 Task: What year was the Hagia Sophia in Istanbul converted into a museum?
Action: Mouse moved to (34, 31)
Screenshot: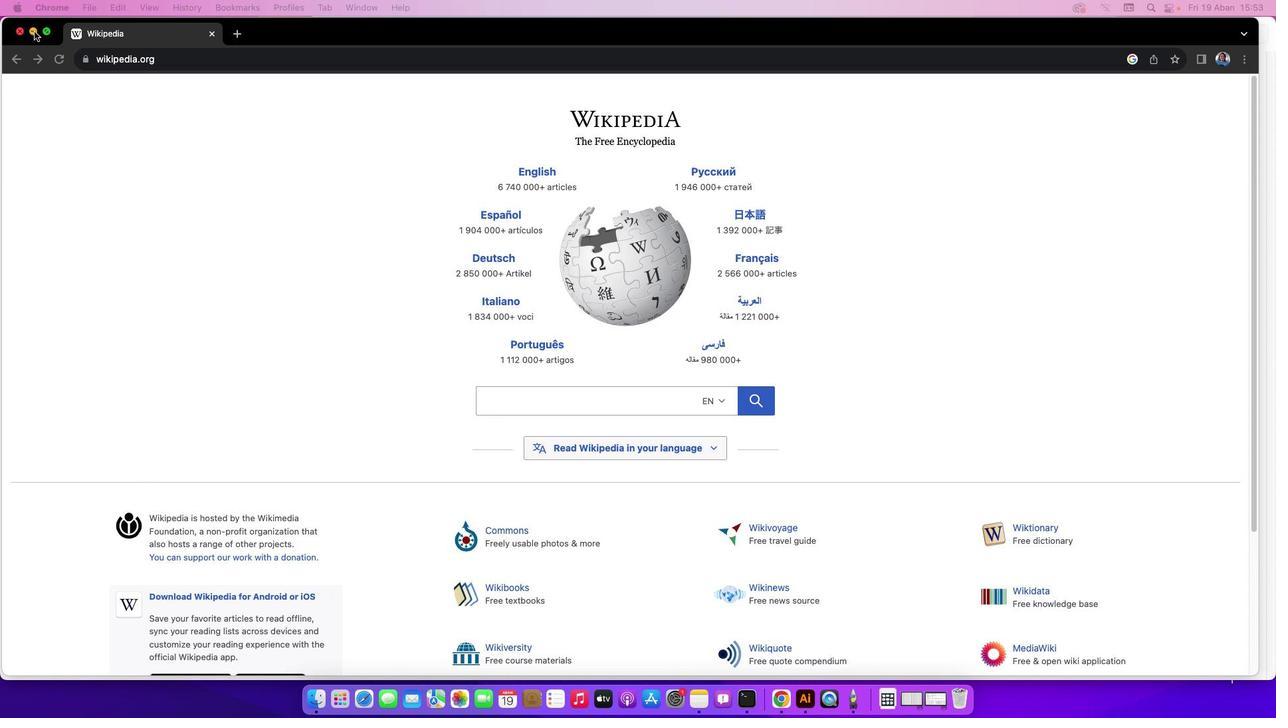 
Action: Mouse pressed left at (34, 31)
Screenshot: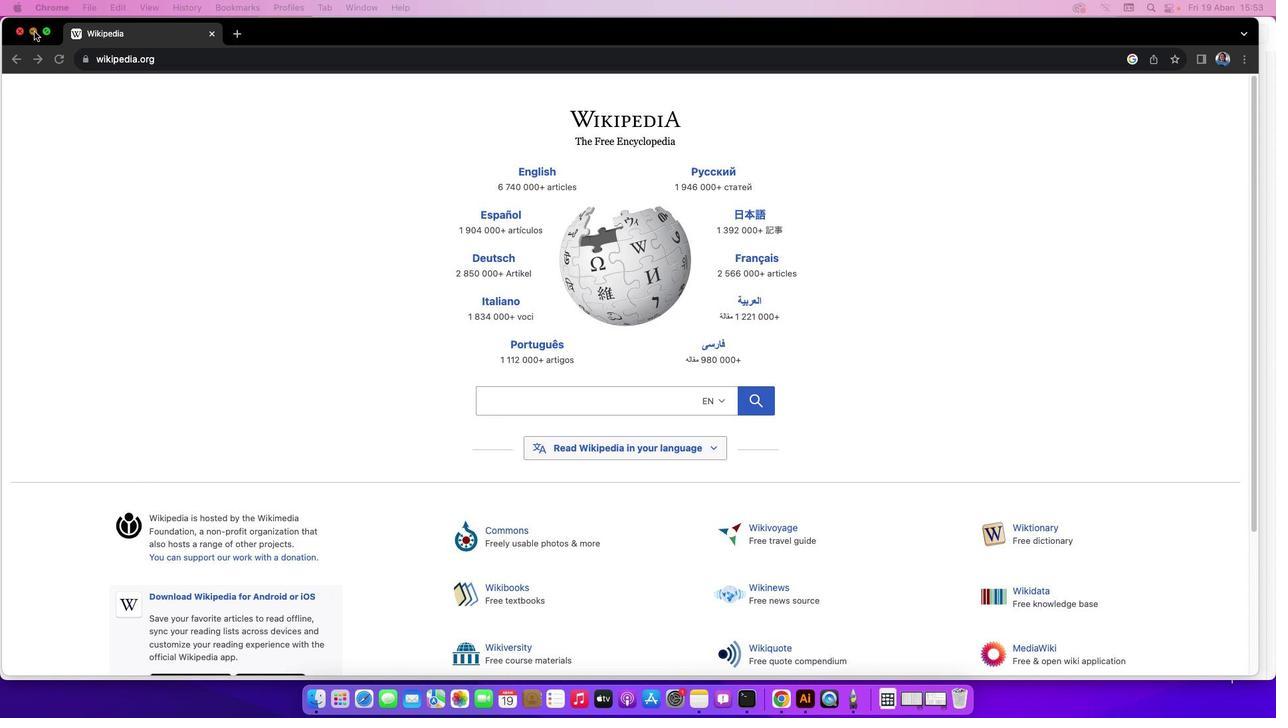 
Action: Mouse moved to (39, 73)
Screenshot: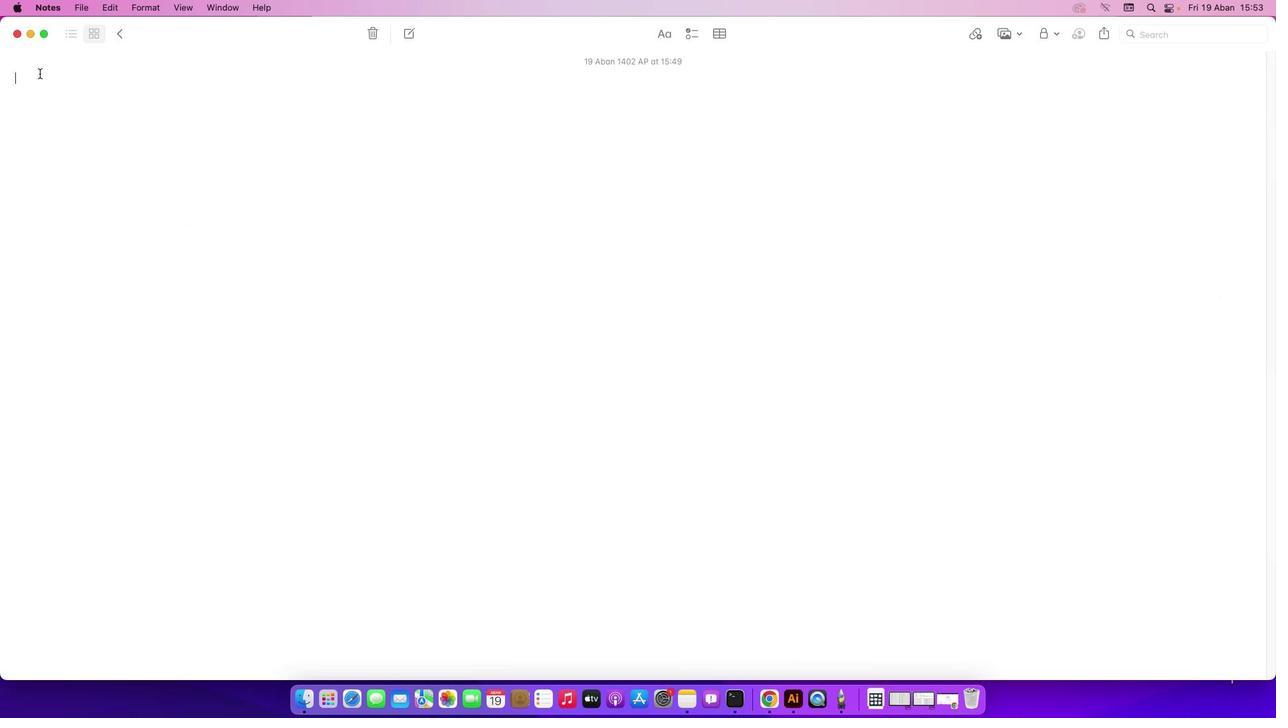
Action: Mouse pressed left at (39, 73)
Screenshot: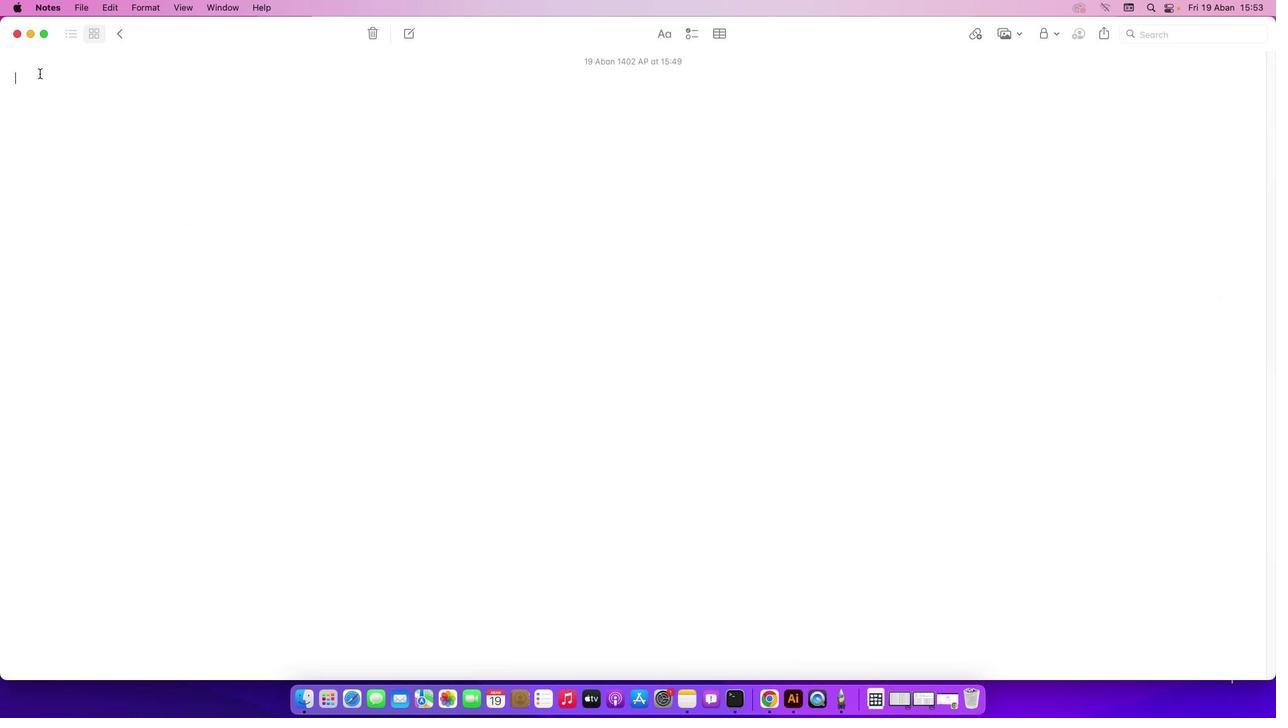 
Action: Key pressed Key.shift'W''h''a''t'Key.space'y''e''a''r'Key.space'w''a''s'Key.space't''h''e'Key.spaceKey.shift'H''a''g''i''a'Key.spaceKey.shift'S''o''p''h''i''a'Key.space'i''n'Key.spaceKey.shift'I''s''t''a''n''b''u''l'Key.space'c''o''n''v''e''r''t''e''d'Key.space'i''n''t''o'Key.space'a'Key.space'm''u''s''e''u''m'Key.shift_r'?'Key.enter
Screenshot: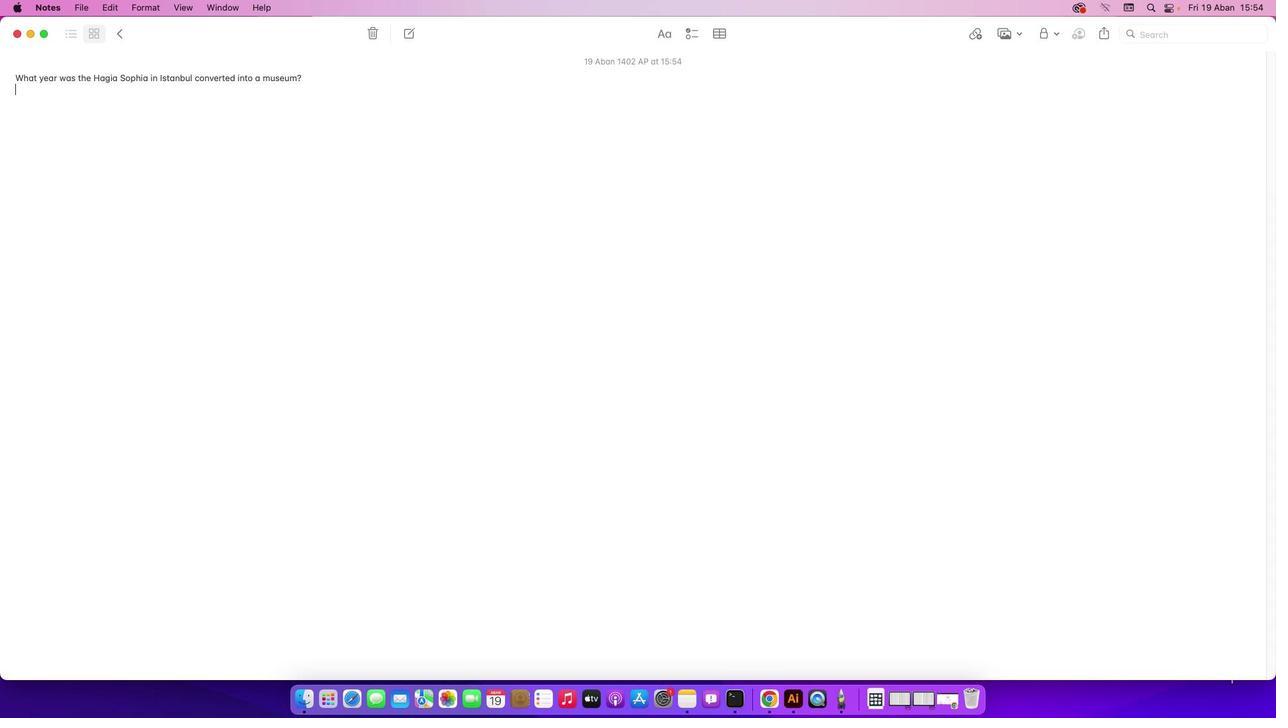 
Action: Mouse moved to (943, 698)
Screenshot: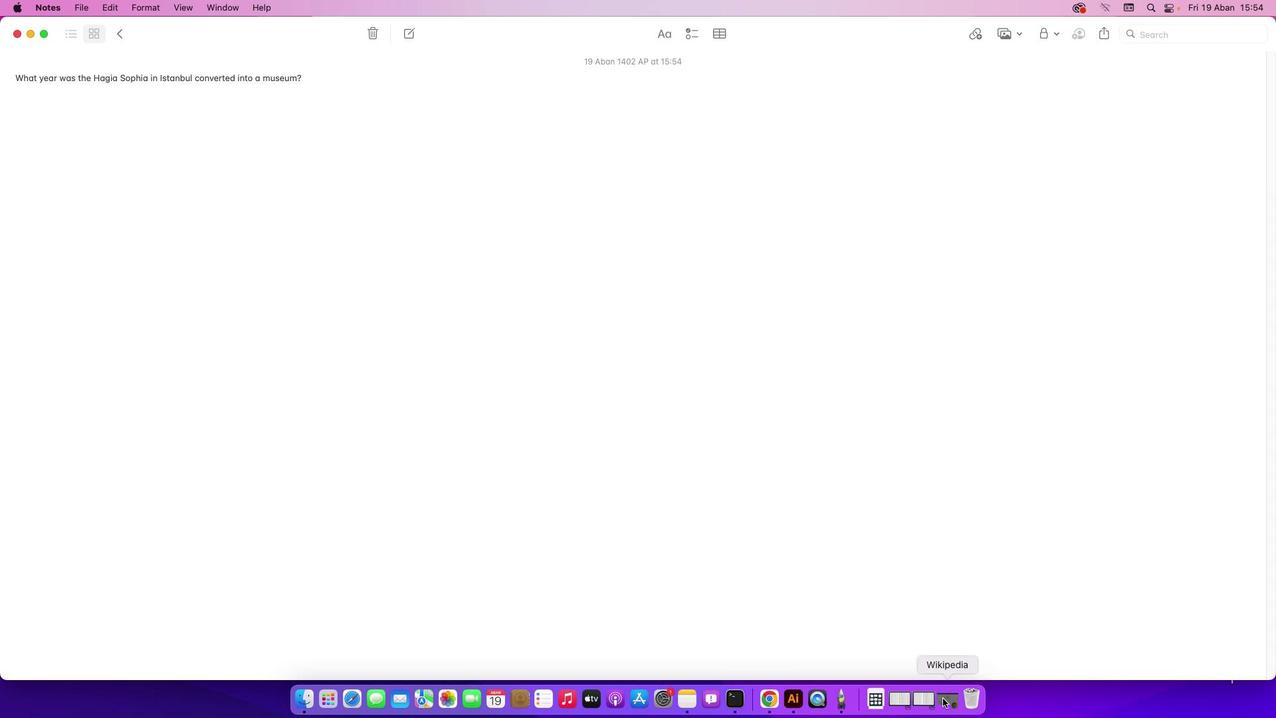 
Action: Mouse pressed left at (943, 698)
Screenshot: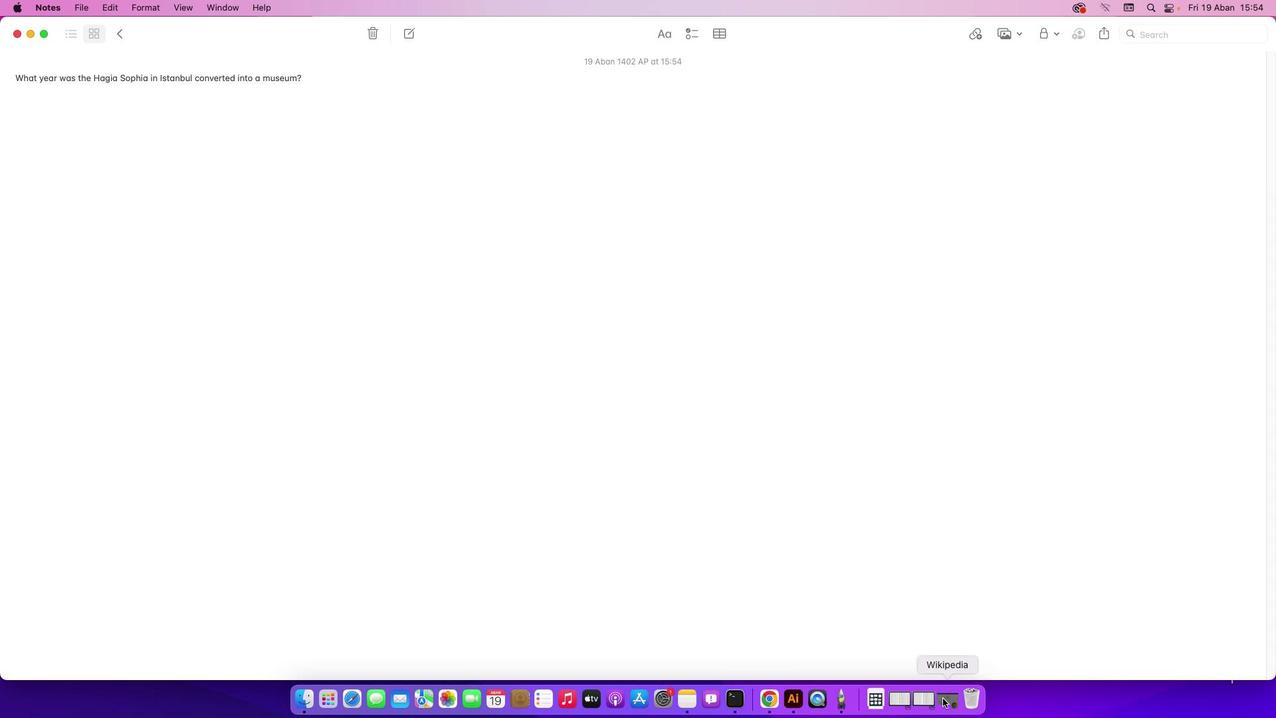 
Action: Mouse moved to (508, 402)
Screenshot: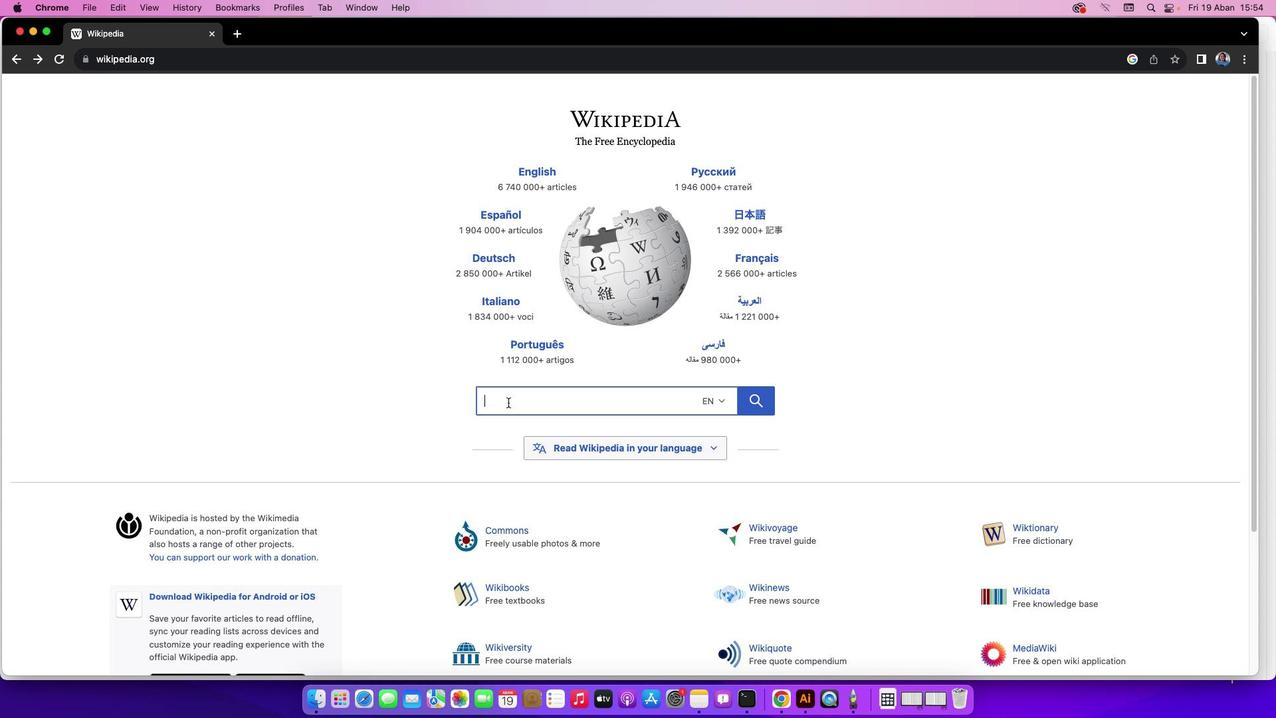 
Action: Mouse pressed left at (508, 402)
Screenshot: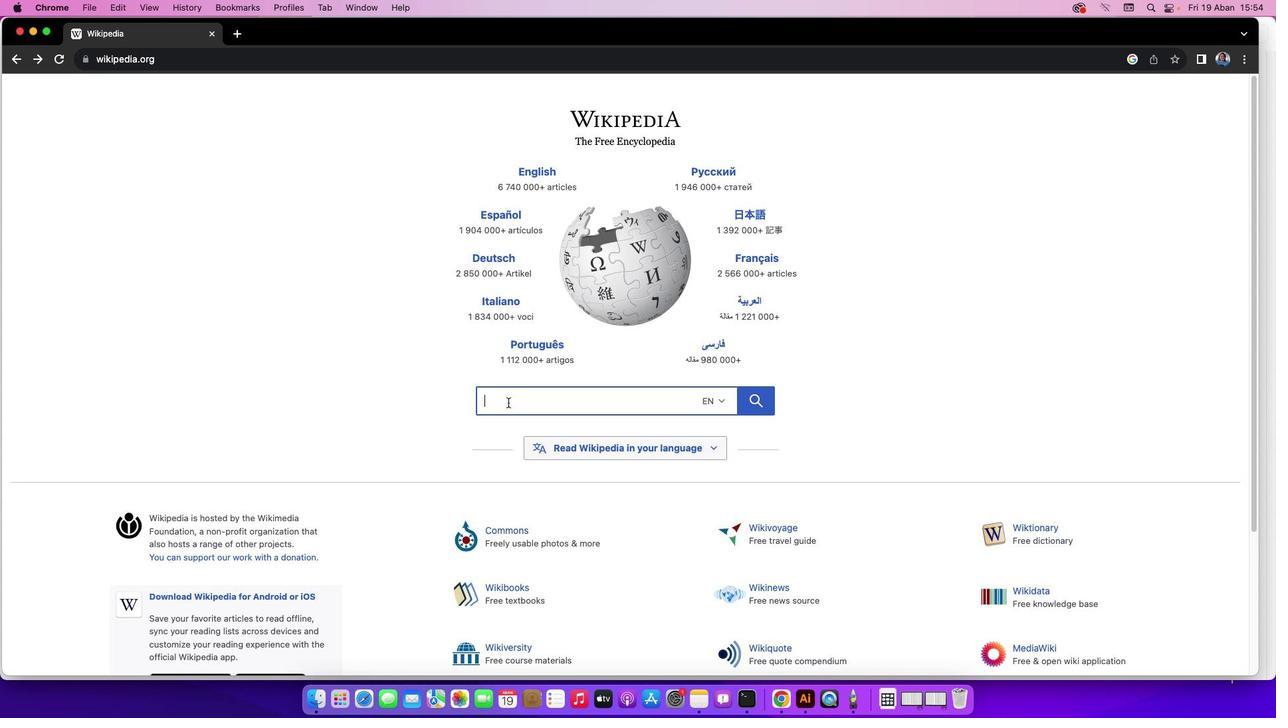 
Action: Mouse moved to (509, 401)
Screenshot: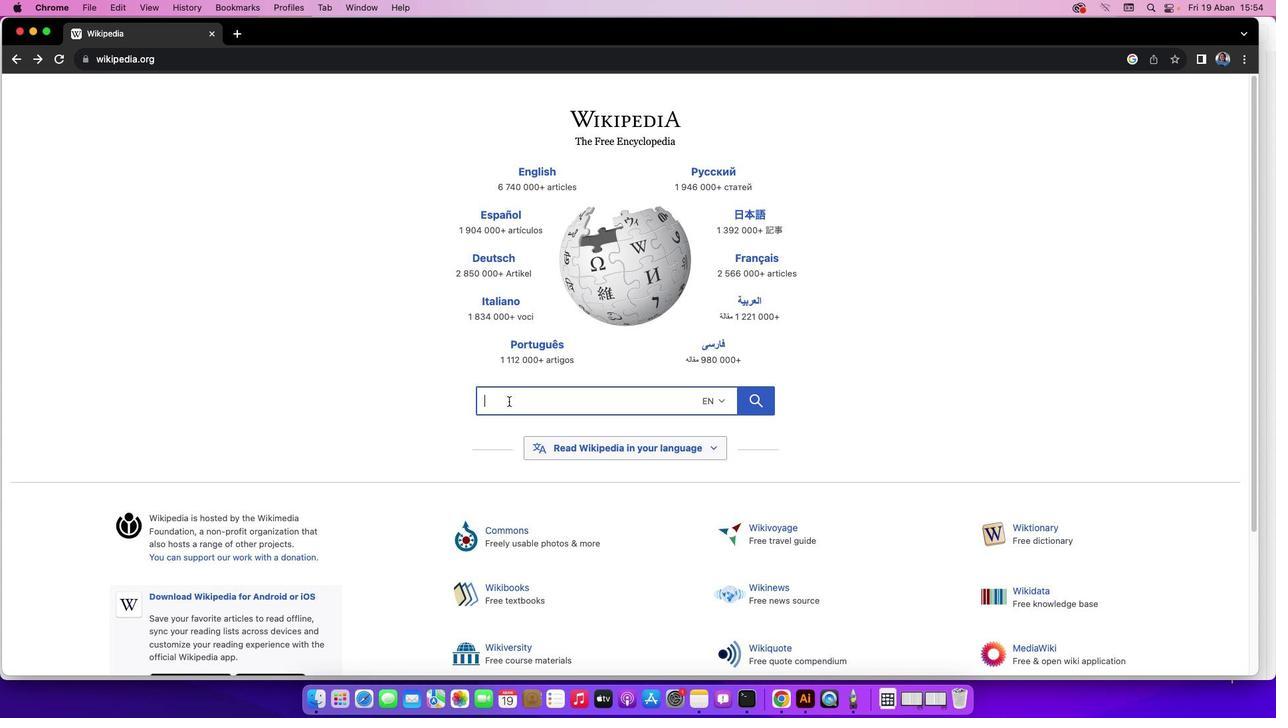 
Action: Key pressed Key.shift'H''a''g''i''a'Key.spaceKey.shift'S''o''p''h''i''a'Key.enter
Screenshot: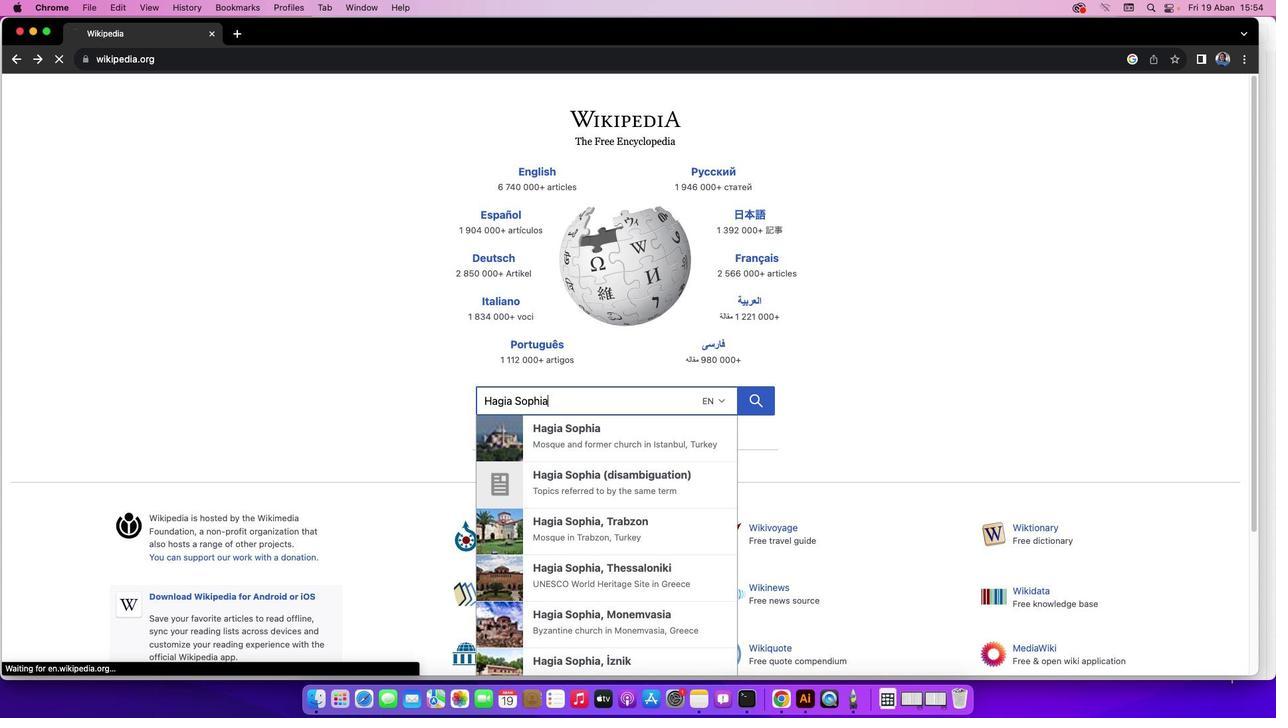 
Action: Mouse moved to (1253, 85)
Screenshot: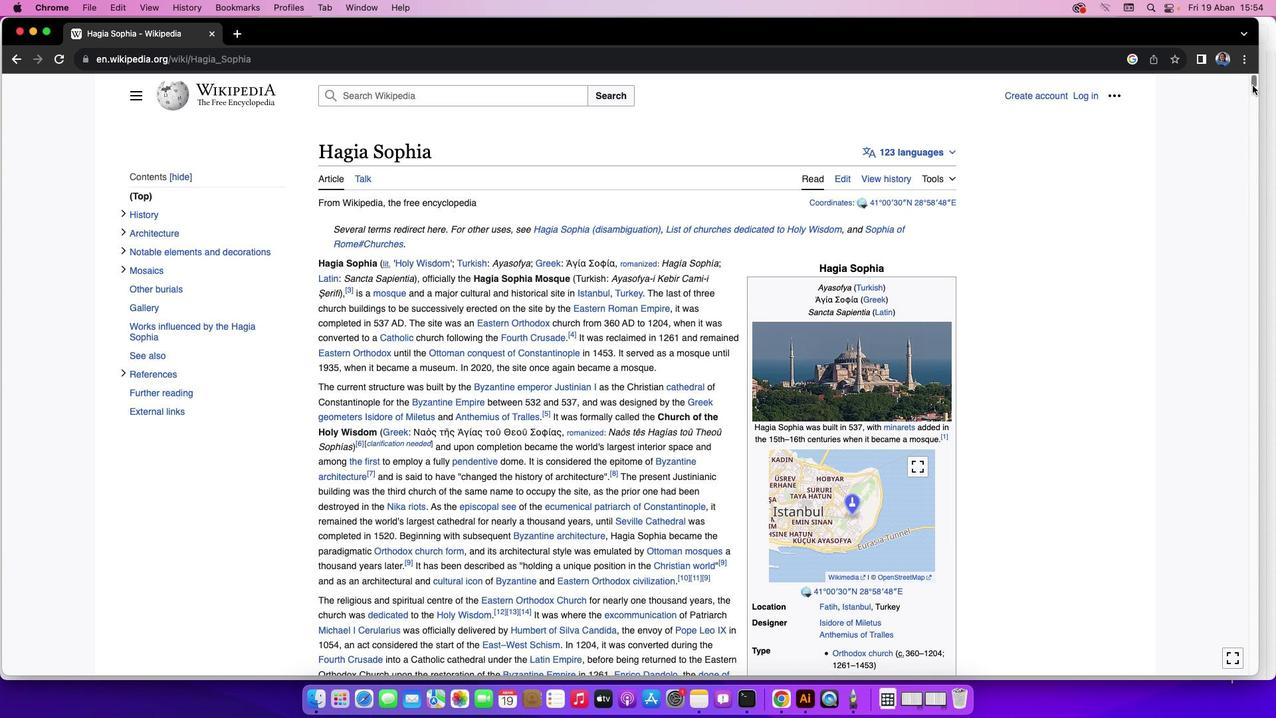 
Action: Mouse pressed left at (1253, 85)
Screenshot: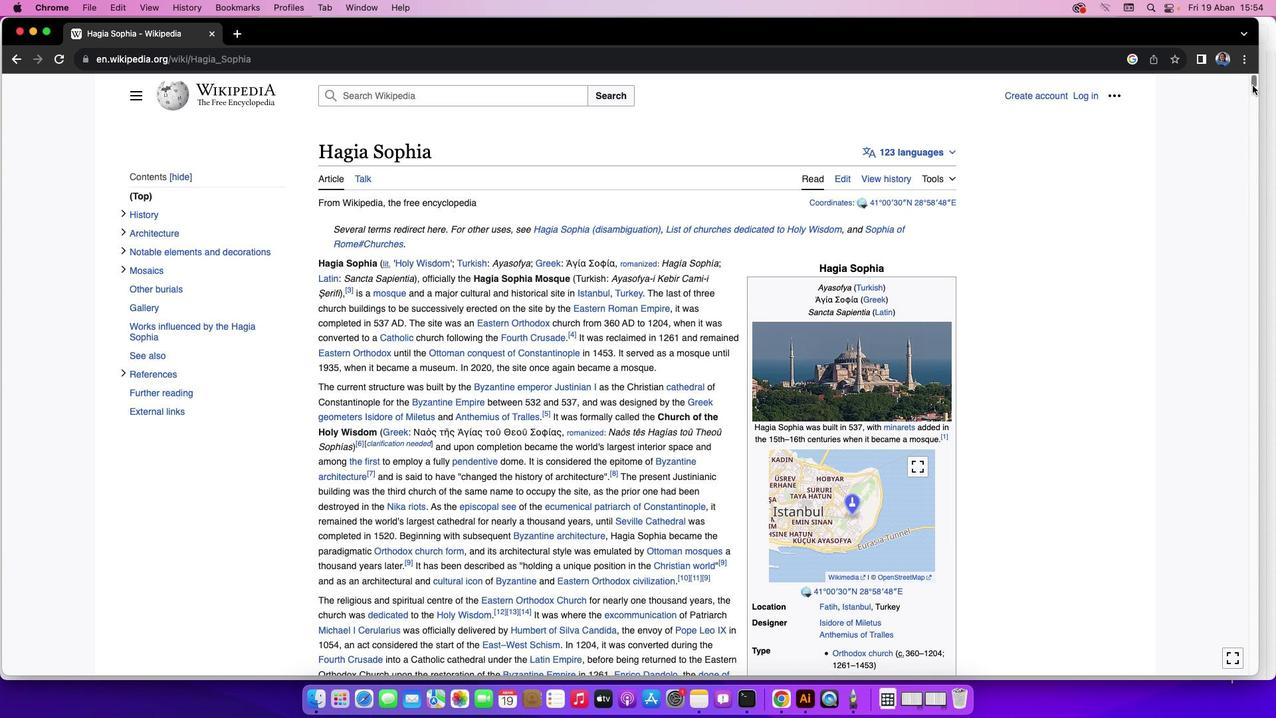 
Action: Mouse moved to (32, 33)
Screenshot: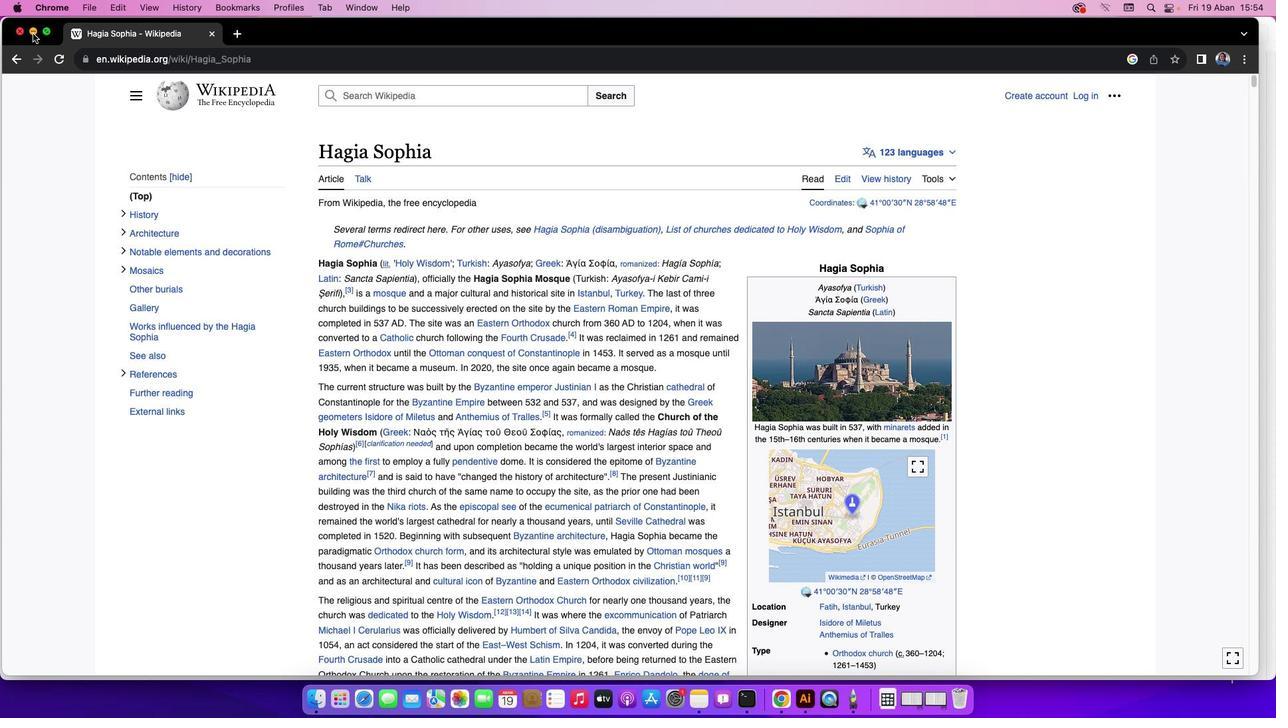 
Action: Mouse pressed left at (32, 33)
Screenshot: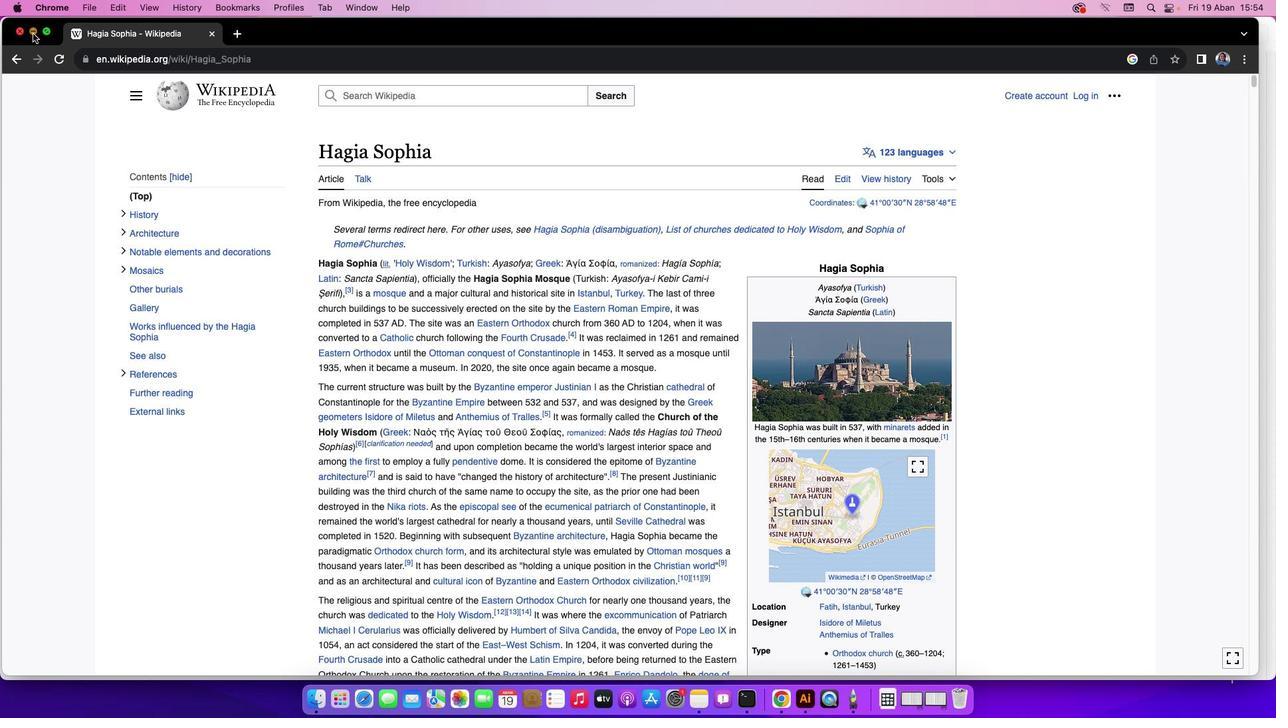 
Action: Mouse moved to (307, 89)
Screenshot: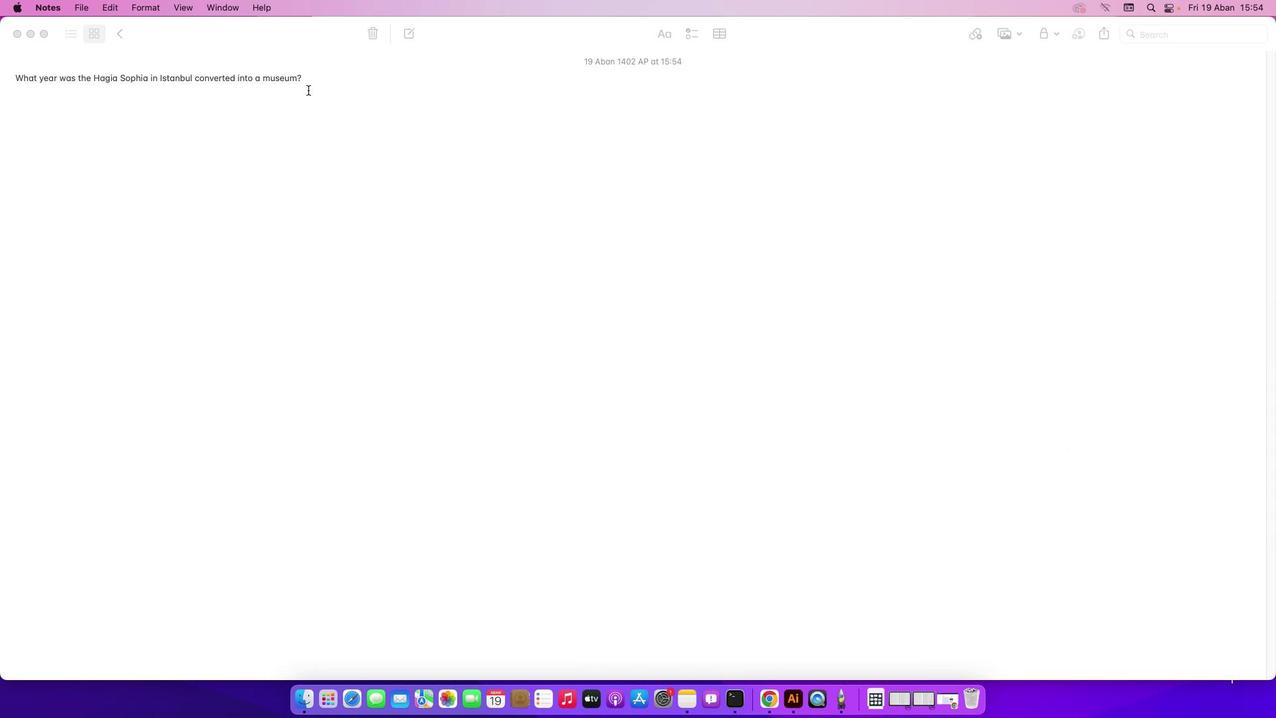 
Action: Mouse pressed left at (307, 89)
Screenshot: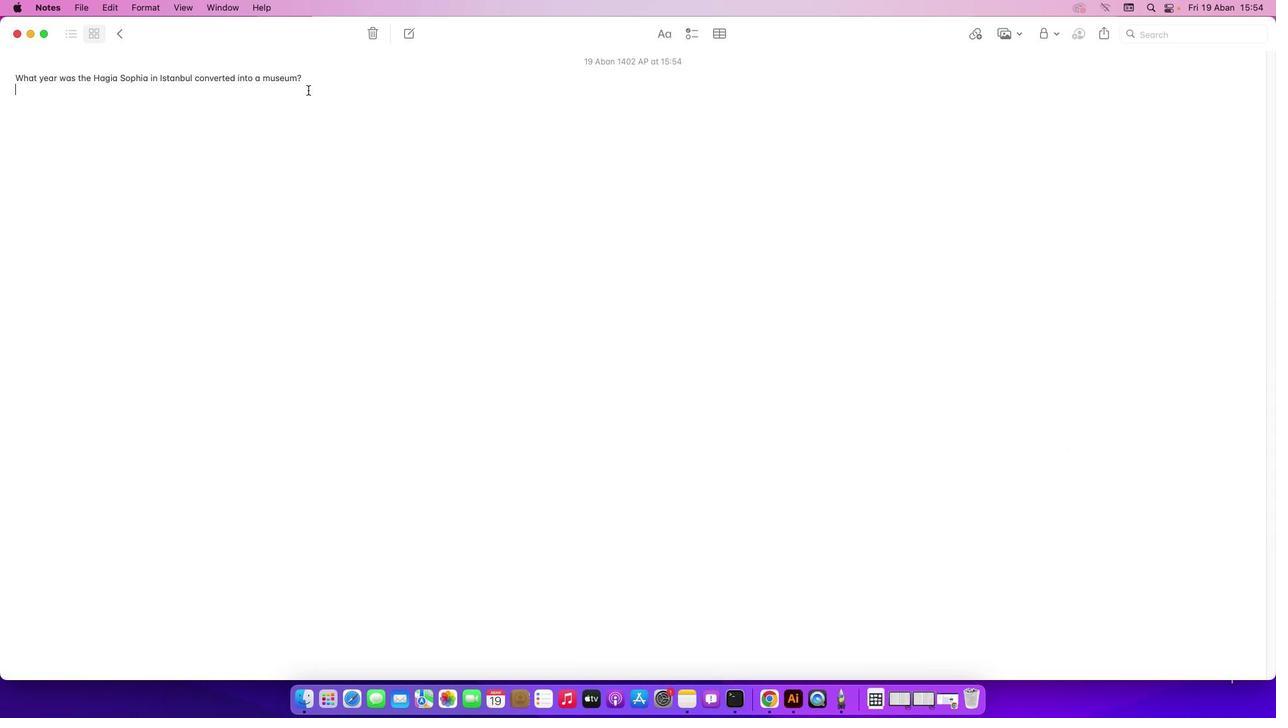 
Action: Mouse moved to (310, 81)
Screenshot: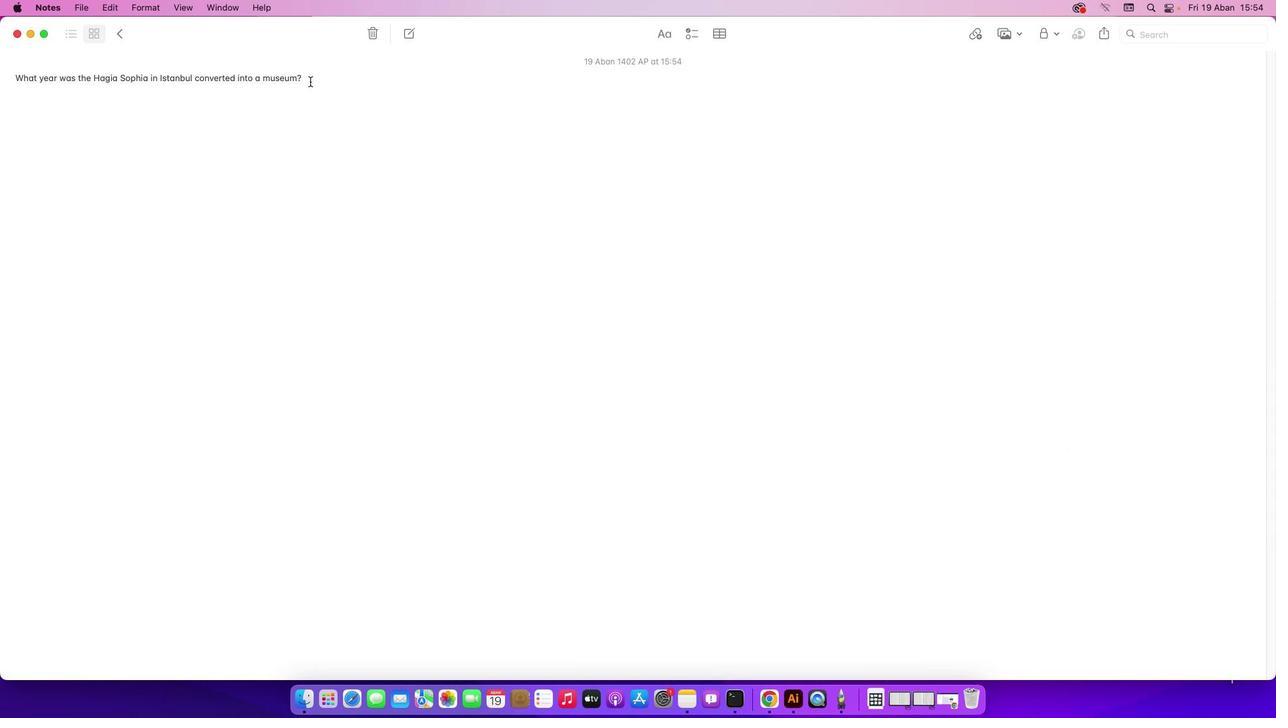 
Action: Mouse pressed left at (310, 81)
Screenshot: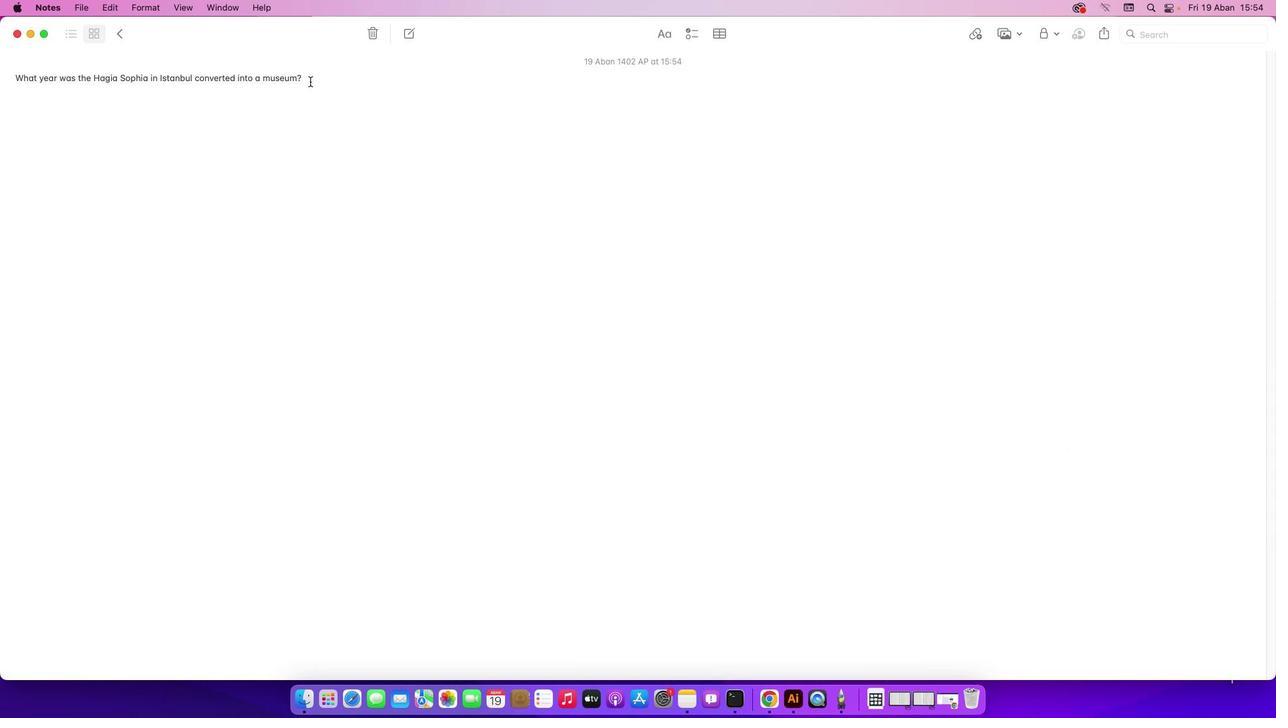 
Action: Mouse moved to (310, 81)
Screenshot: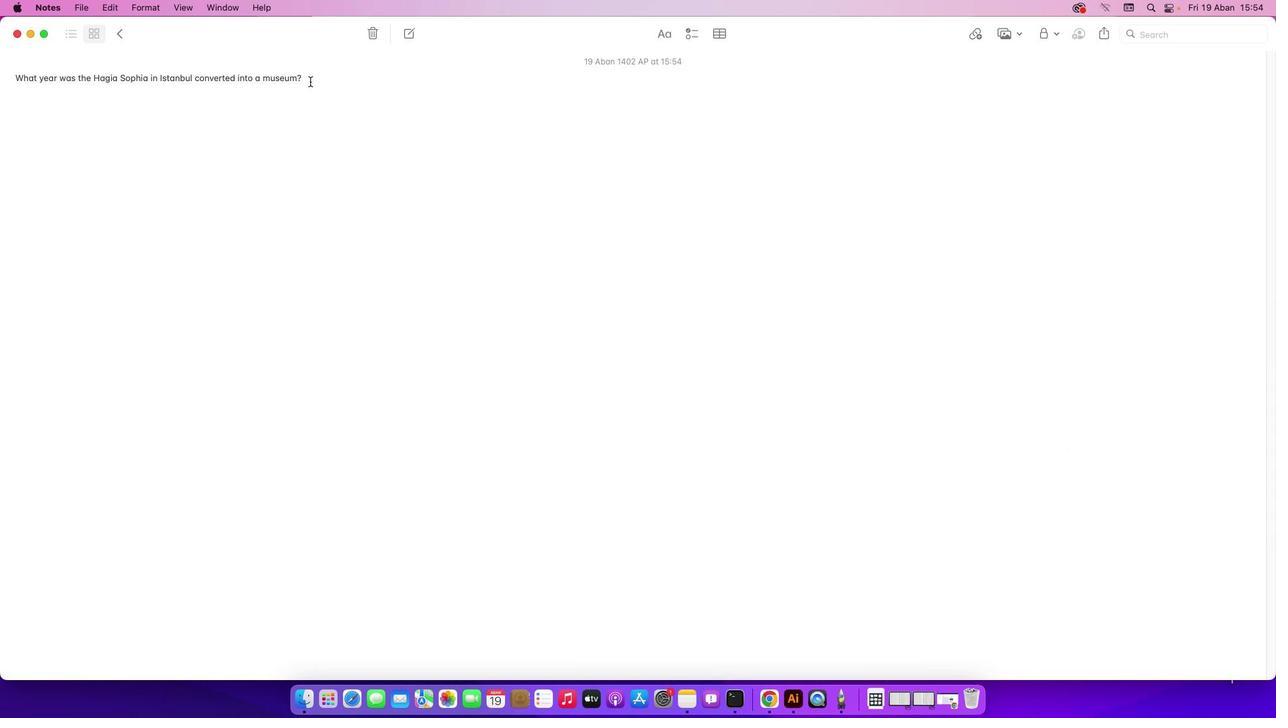 
Action: Key pressed Key.enterKey.shift'T''h''e'Key.spaceKey.shift'H''a''g''i''a'Key.spaceKey.shift'S''o''p''h''i''a'Key.space'i''n'Key.spaceKey.shift'I''s''t''a''n''b''u''l'Key.space'w''a''a'Key.backspace's'Key.space'c''o''n''v''e''r''t''e''d'Key.space'i''n''t''o'Key.space'a'Key.space'm''u''s''e''u''m'Key.space'i''n'Key.space'1''9''3''5''.'
Screenshot: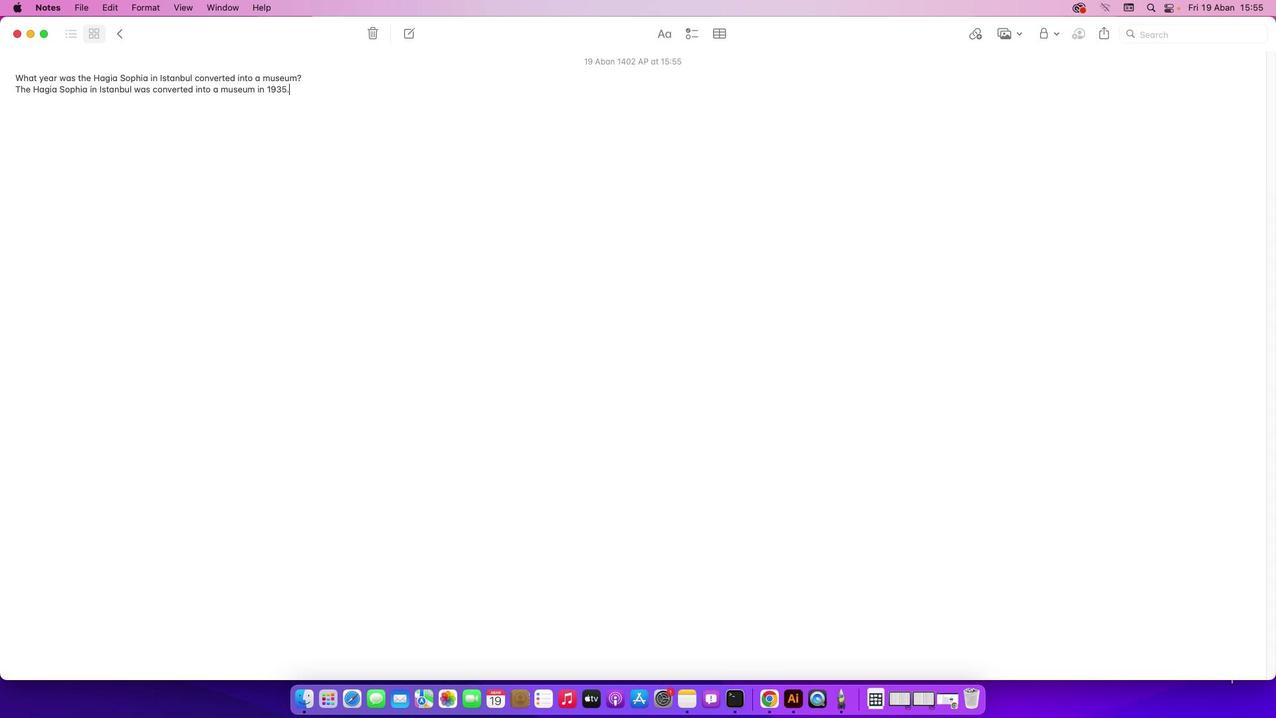 
Action: Mouse moved to (1010, 617)
Screenshot: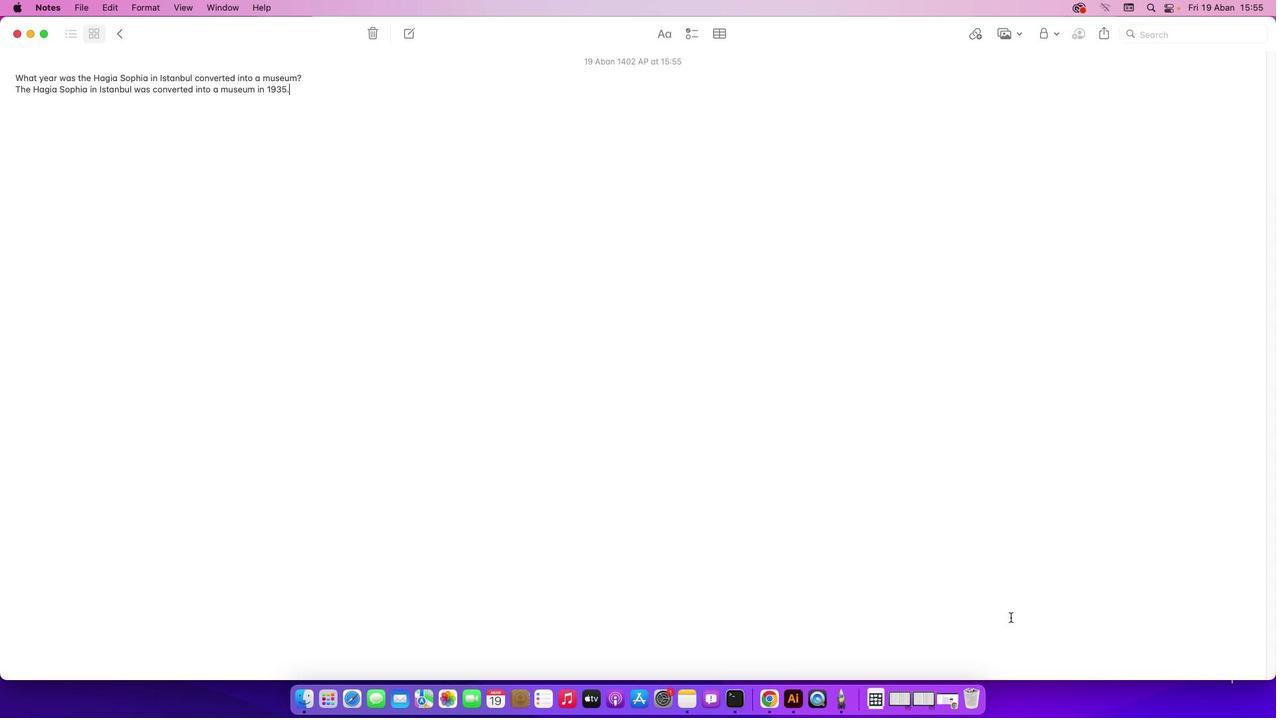 
